 Task: Schedule a meeting for 13th july 2023 by 2PM.
Action: Mouse moved to (844, 112)
Screenshot: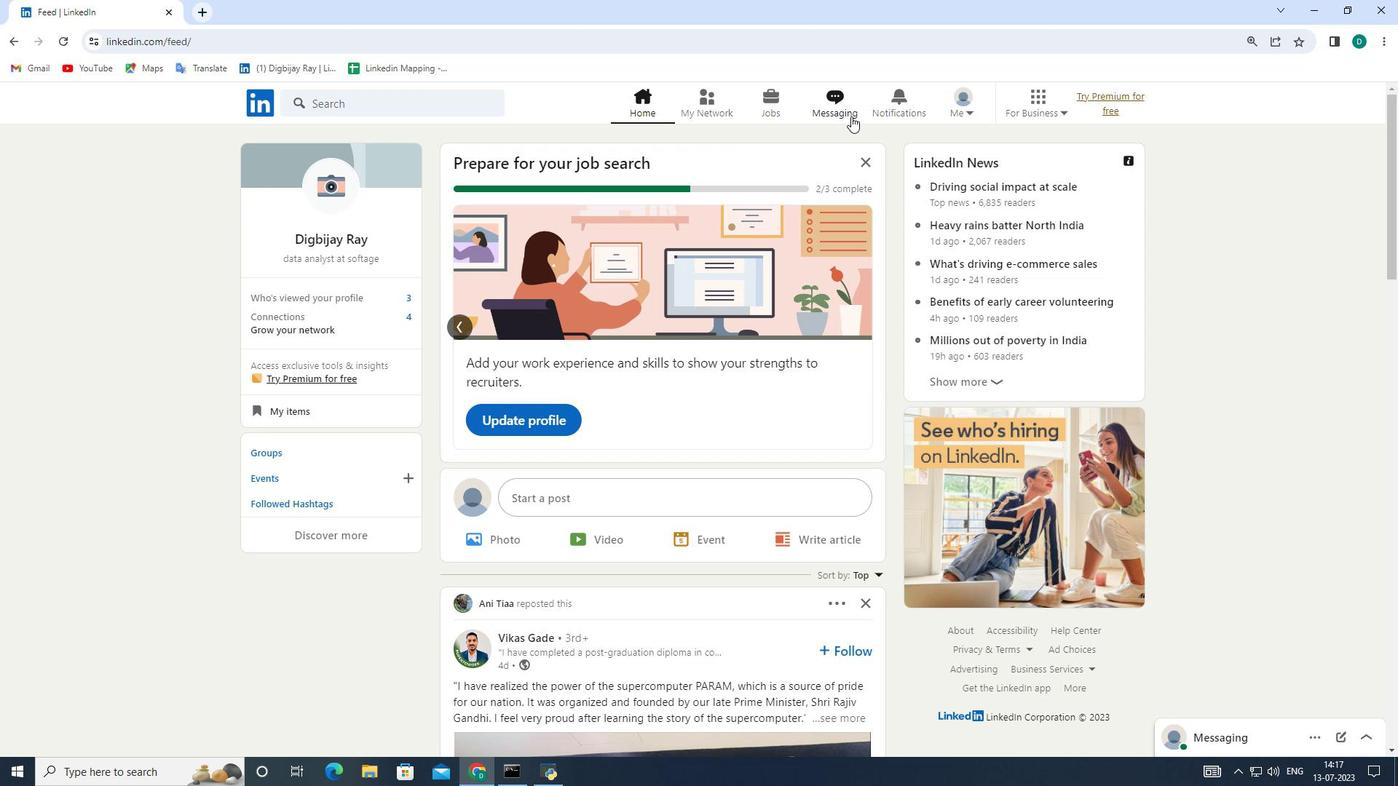 
Action: Mouse pressed left at (844, 112)
Screenshot: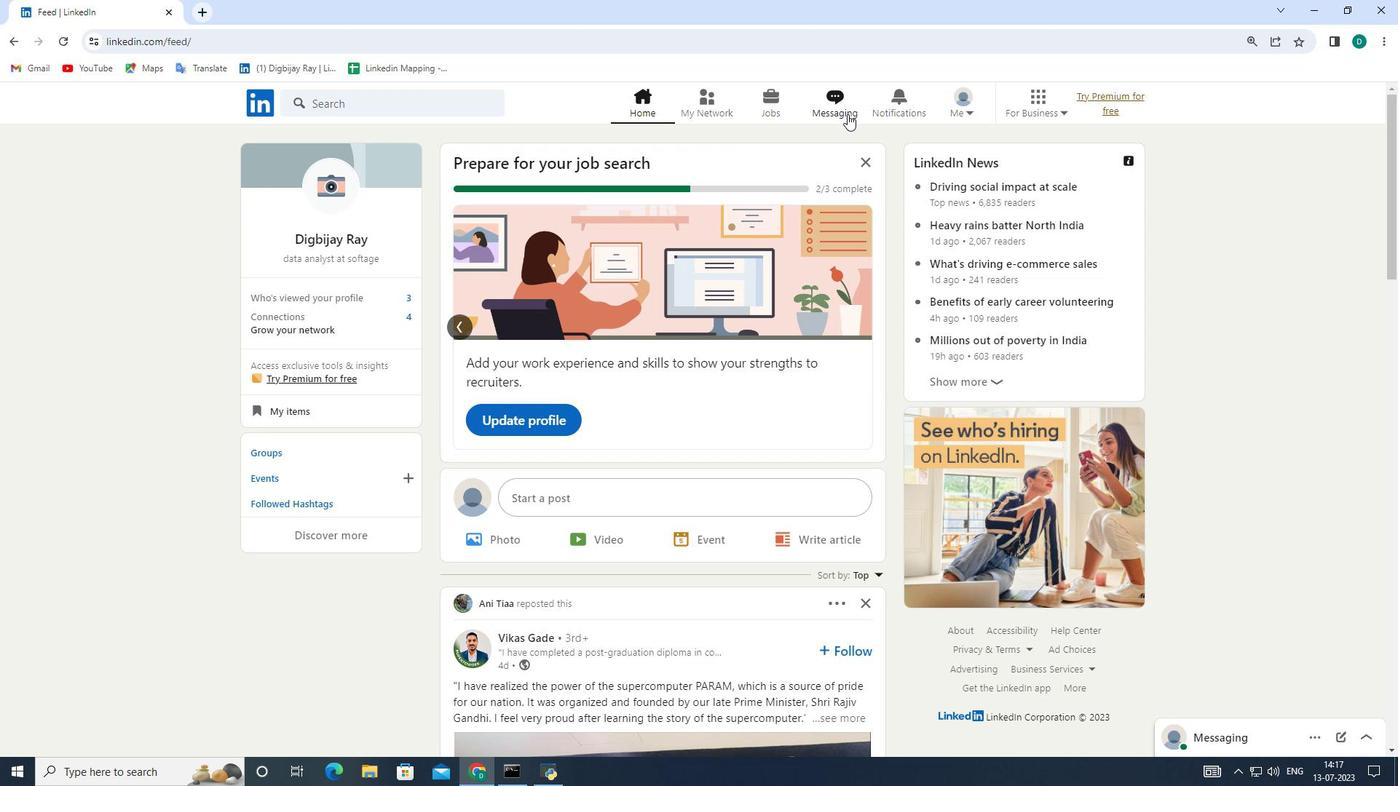
Action: Mouse moved to (807, 152)
Screenshot: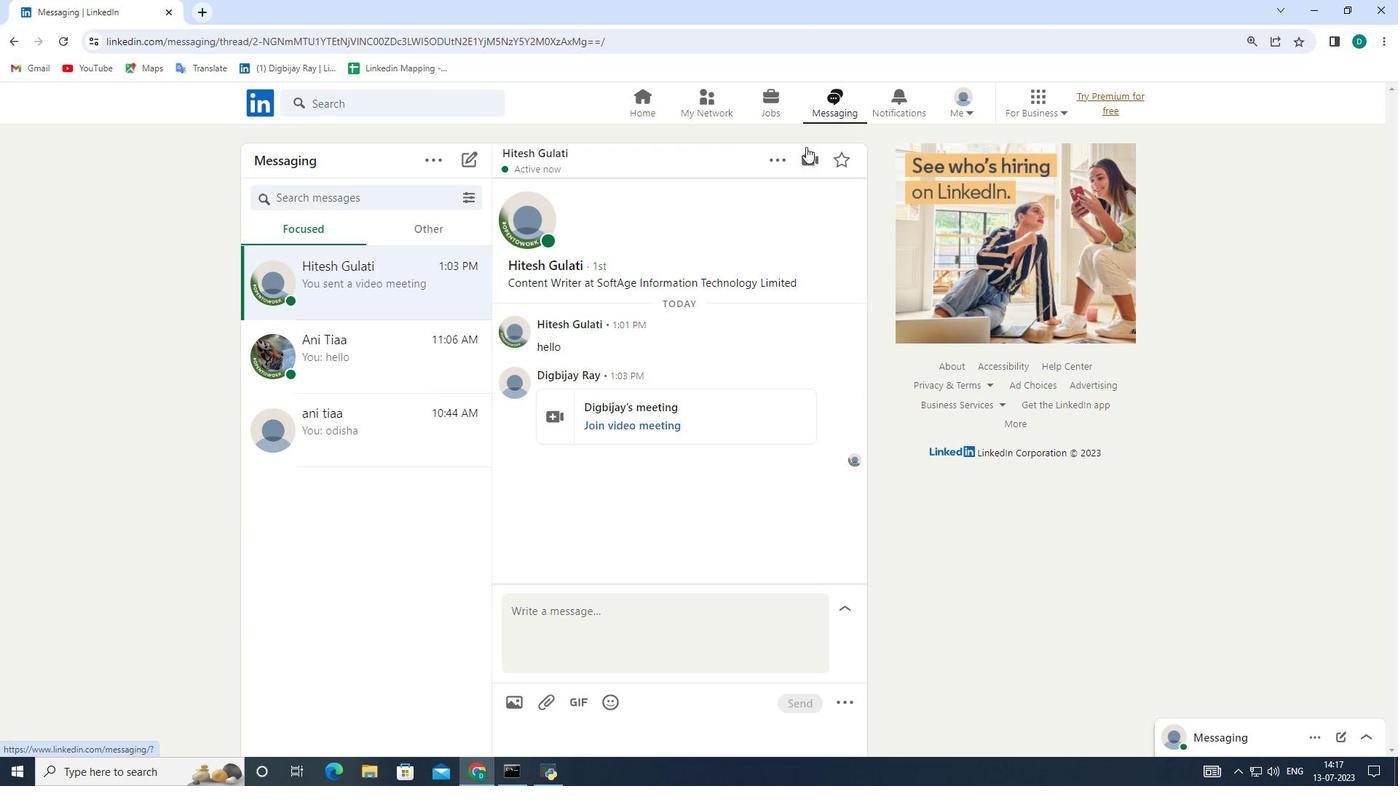 
Action: Mouse pressed left at (807, 152)
Screenshot: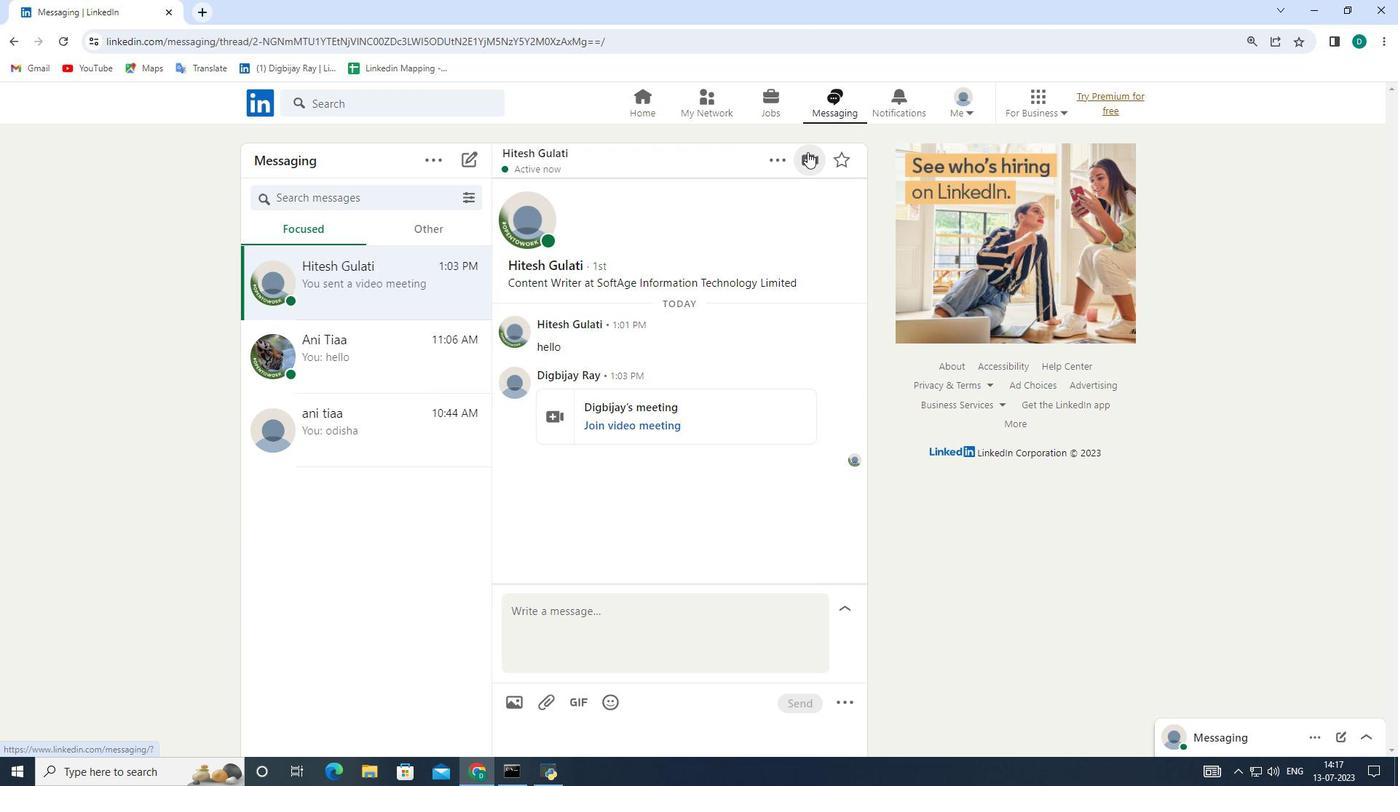 
Action: Mouse moved to (723, 225)
Screenshot: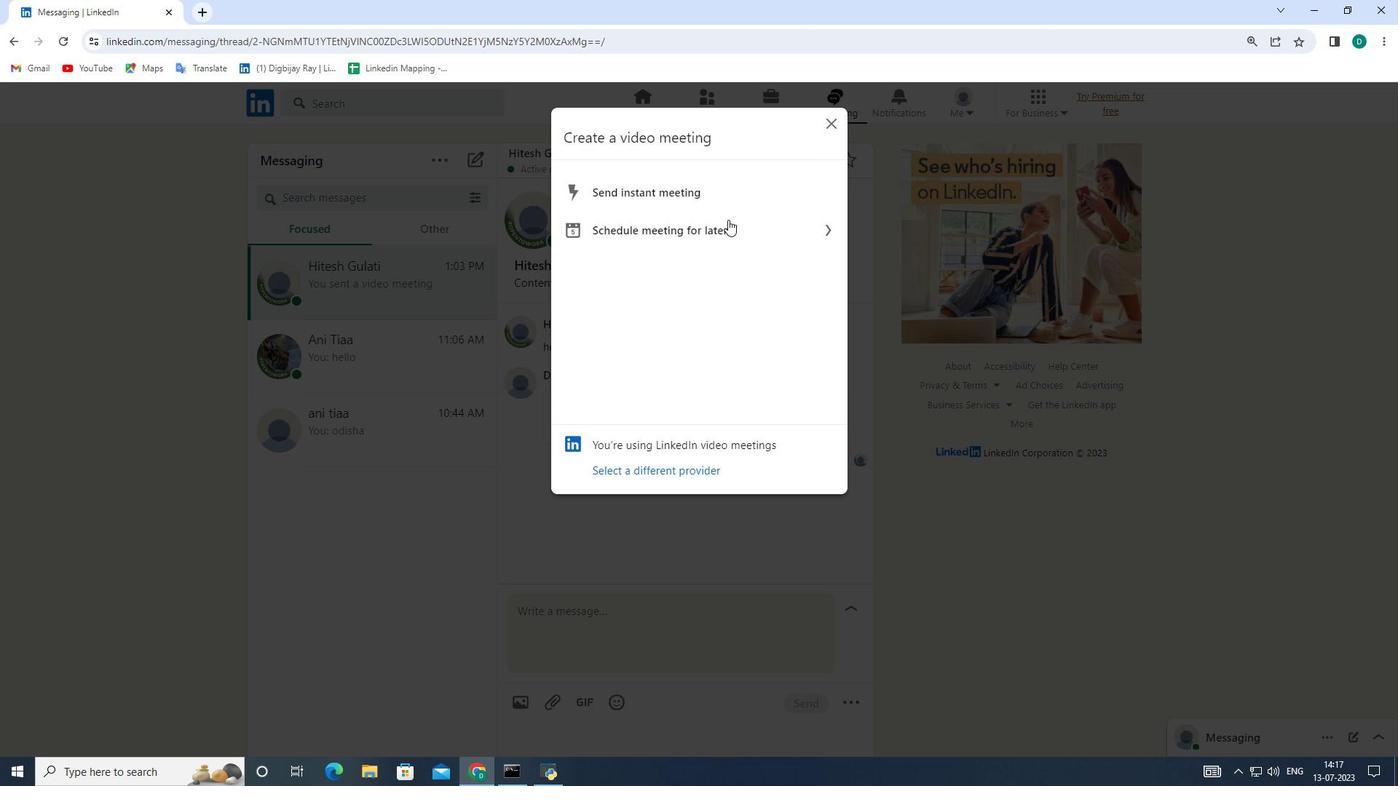 
Action: Mouse pressed left at (723, 225)
Screenshot: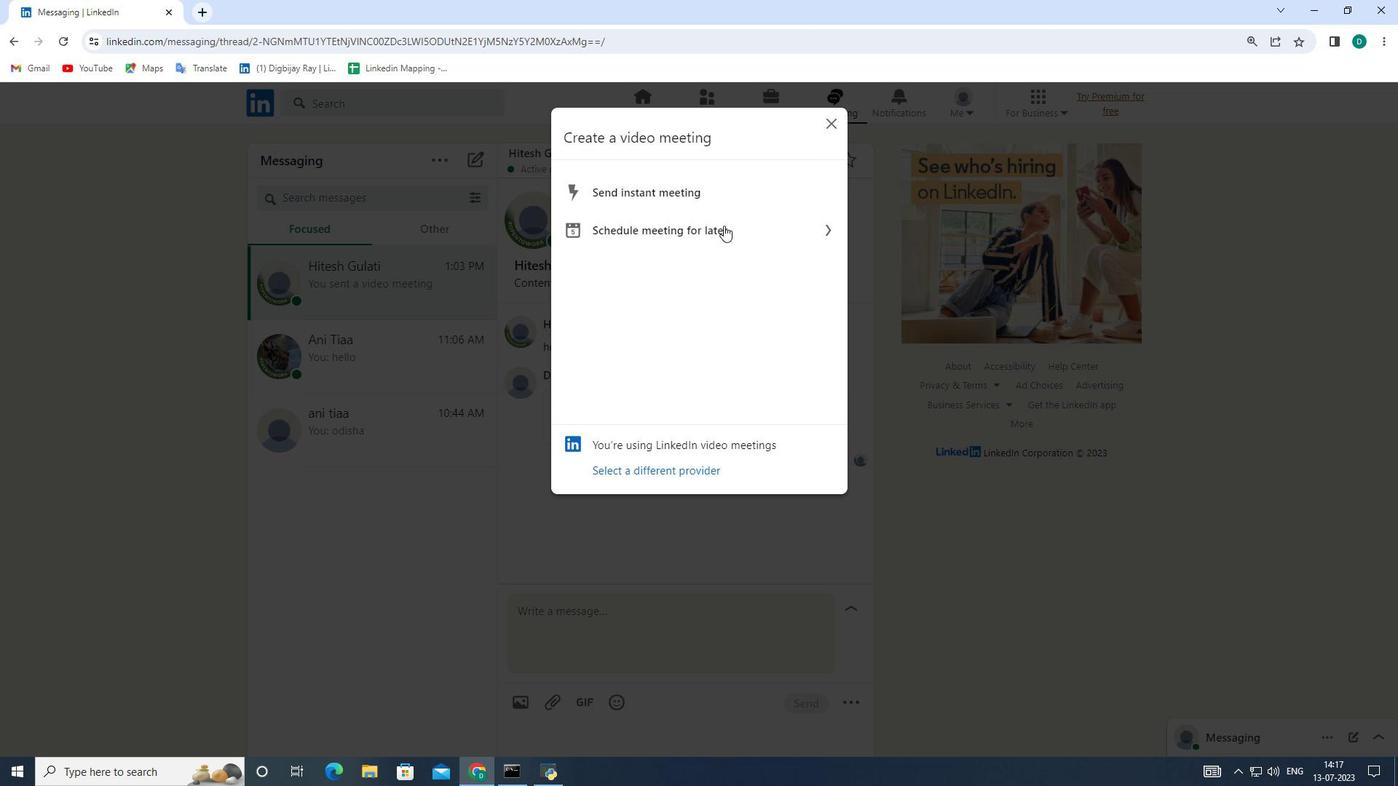 
Action: Mouse moved to (636, 203)
Screenshot: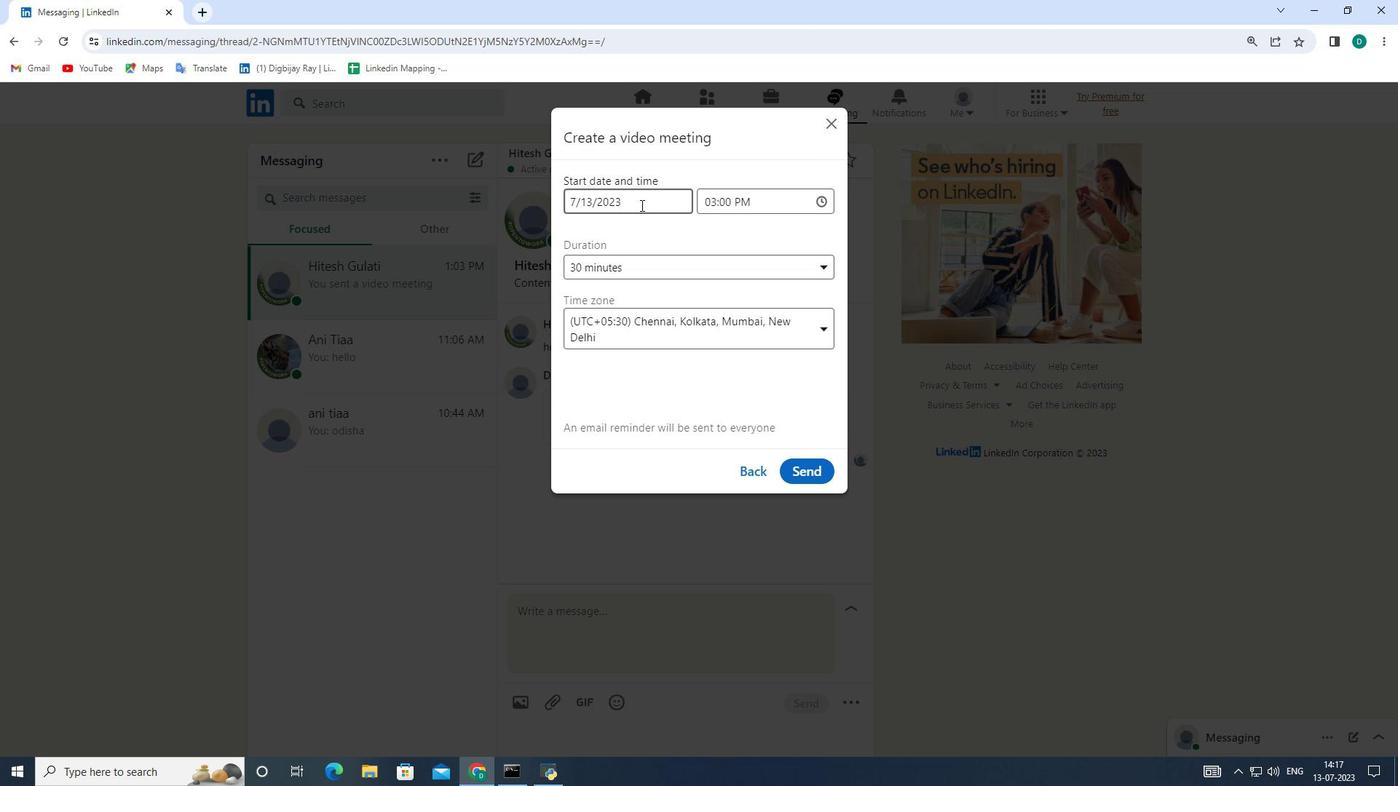 
Action: Mouse pressed left at (636, 203)
Screenshot: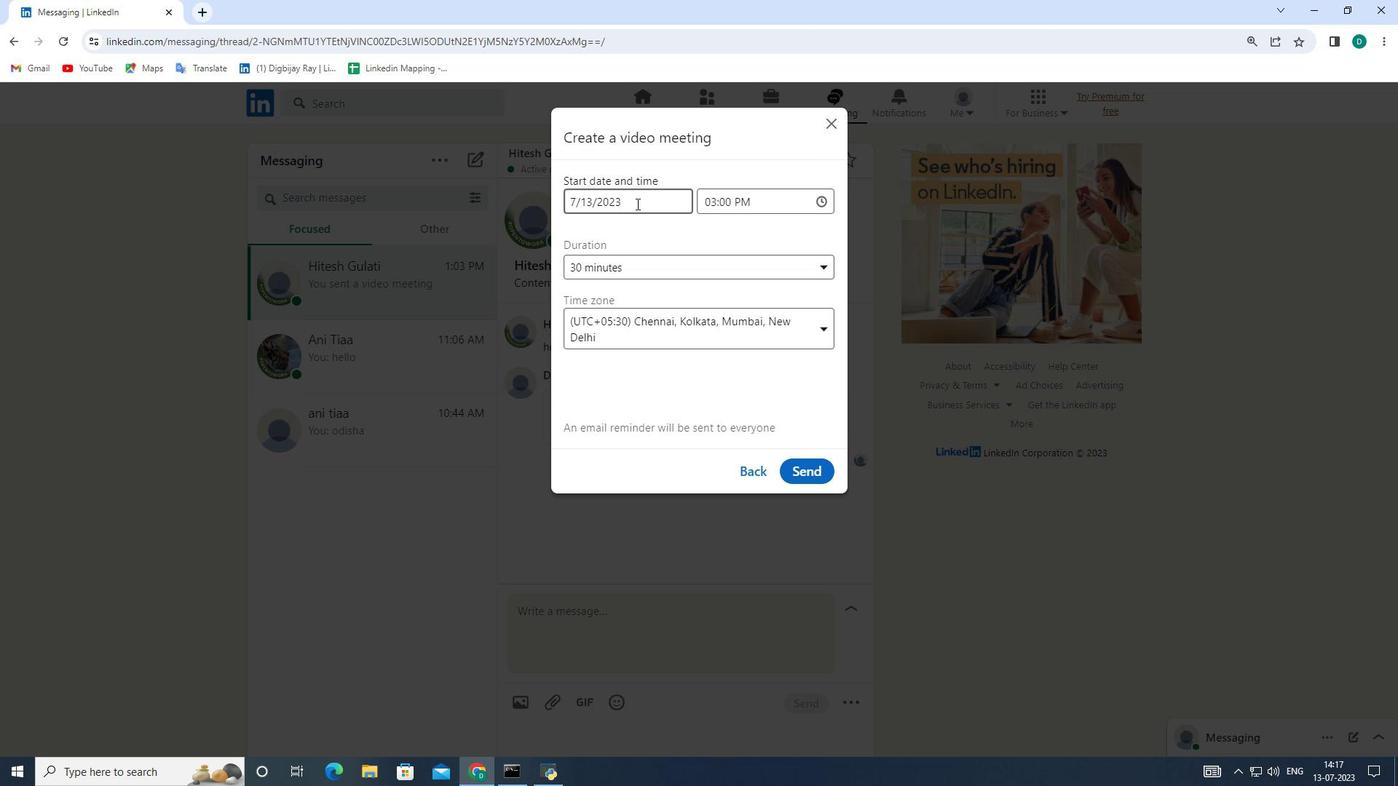 
Action: Mouse moved to (734, 385)
Screenshot: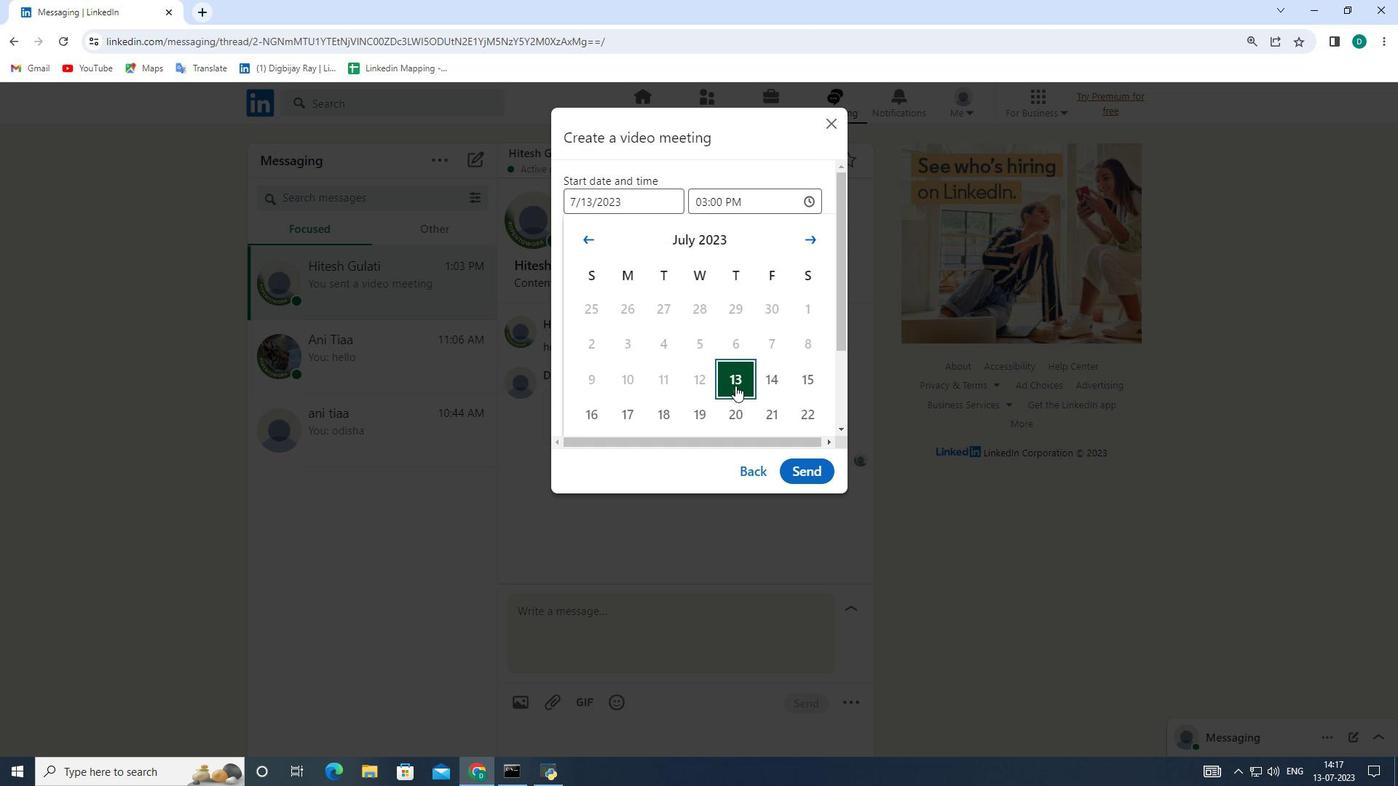 
Action: Mouse pressed left at (734, 385)
Screenshot: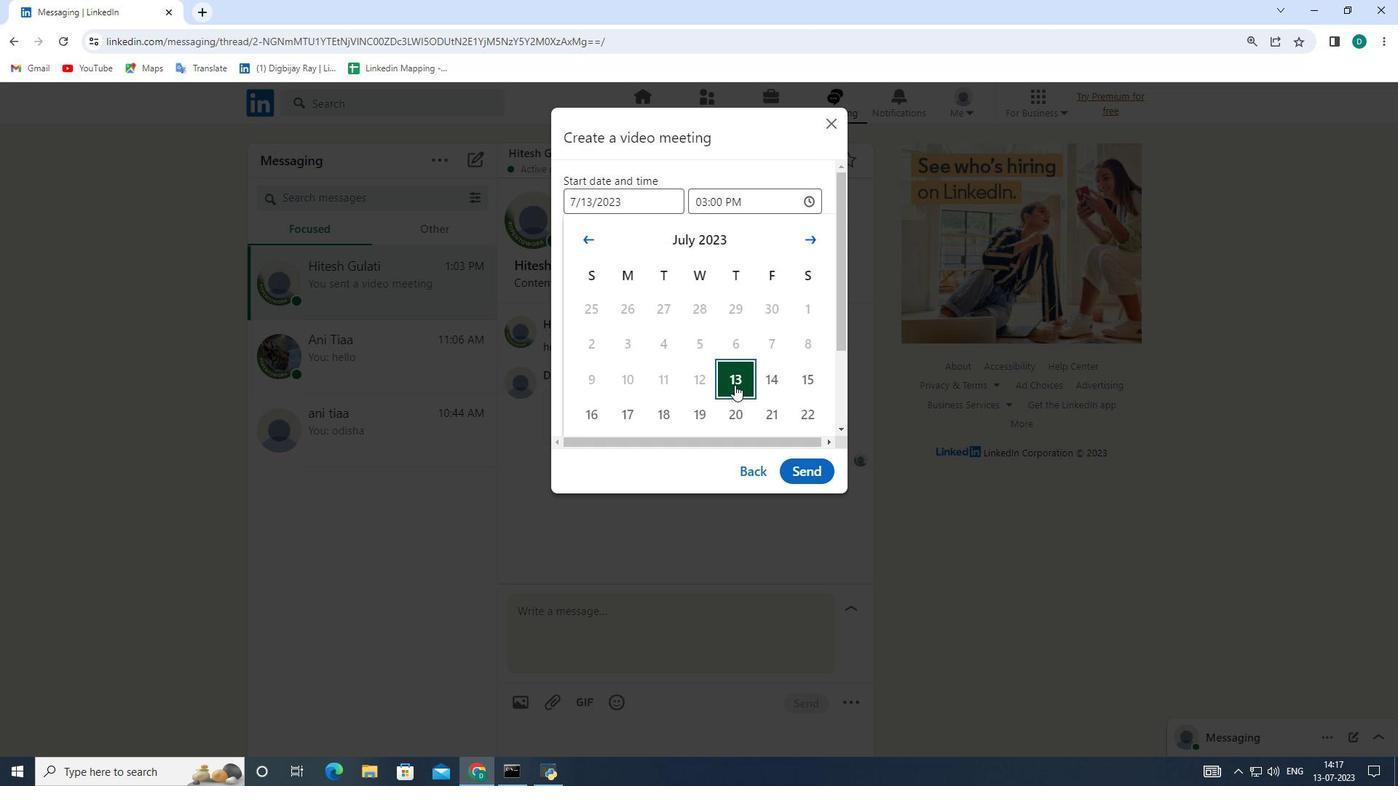 
Action: Mouse moved to (818, 204)
Screenshot: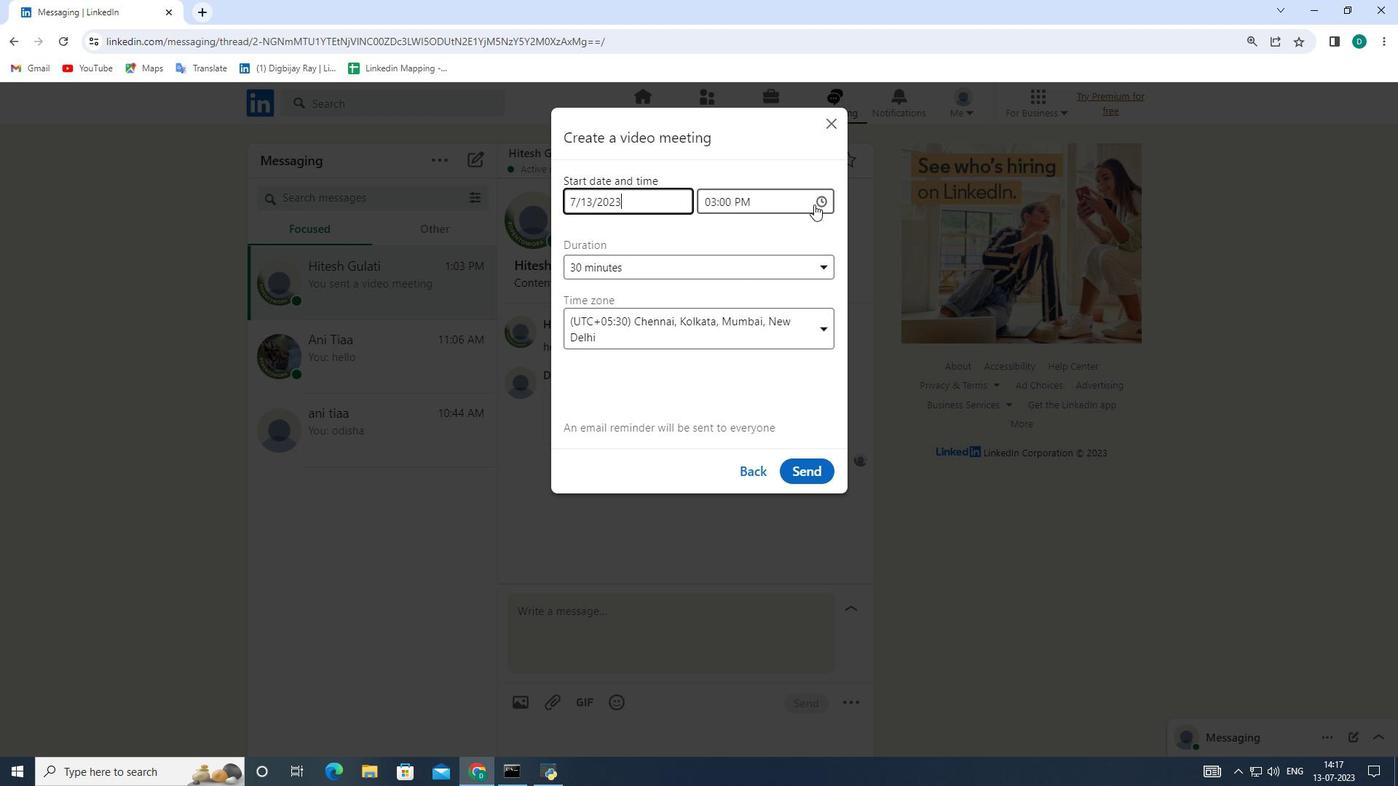 
Action: Mouse pressed left at (818, 204)
Screenshot: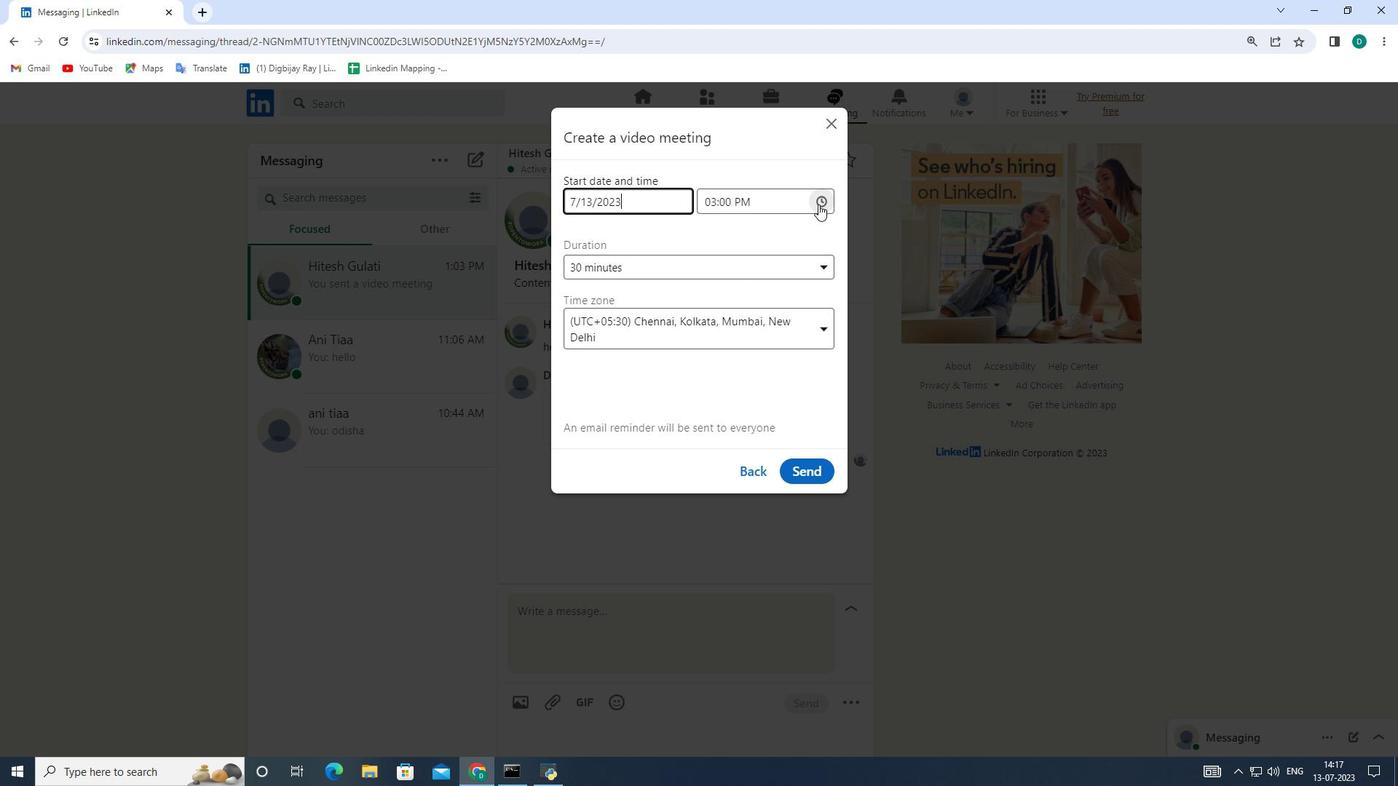 
Action: Mouse moved to (743, 365)
Screenshot: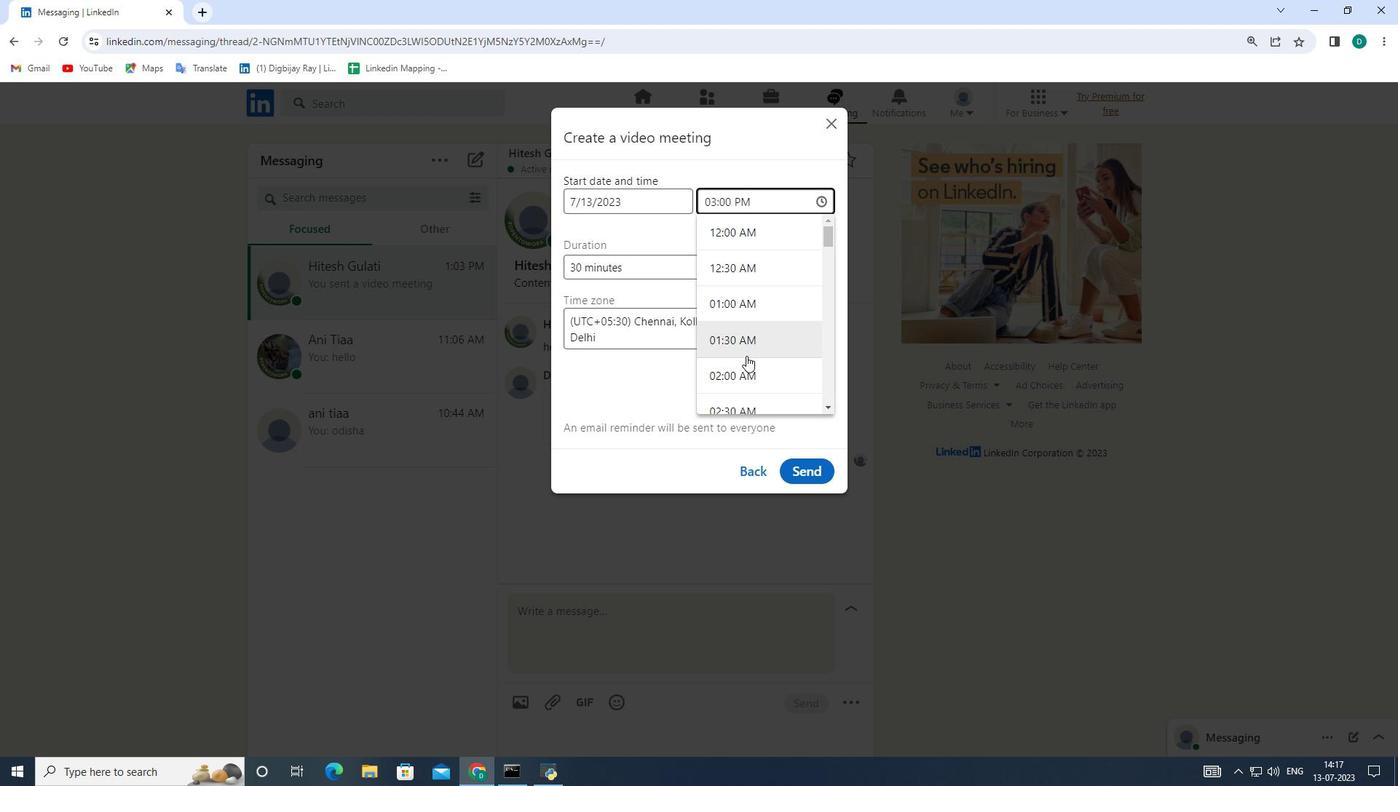 
Action: Mouse scrolled (743, 364) with delta (0, 0)
Screenshot: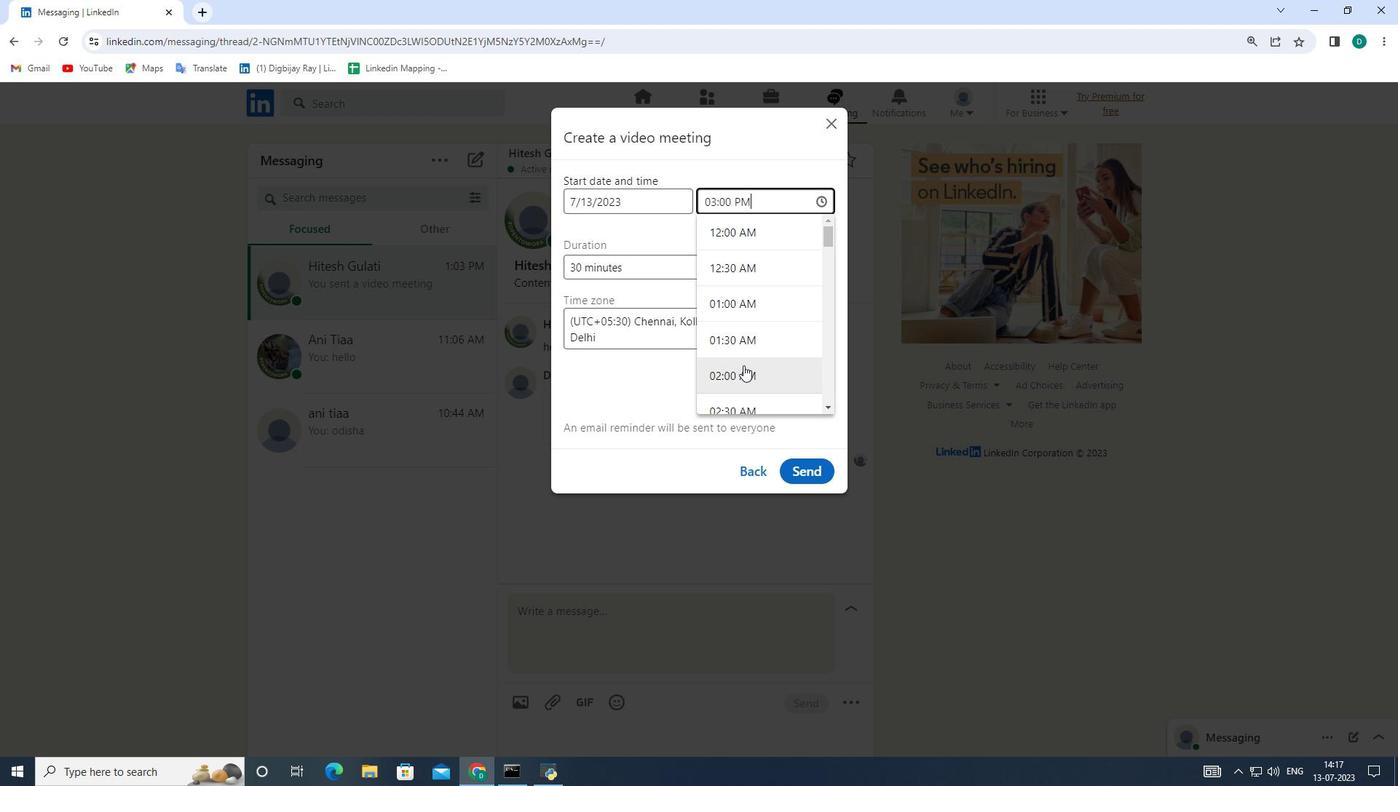 
Action: Mouse scrolled (743, 364) with delta (0, 0)
Screenshot: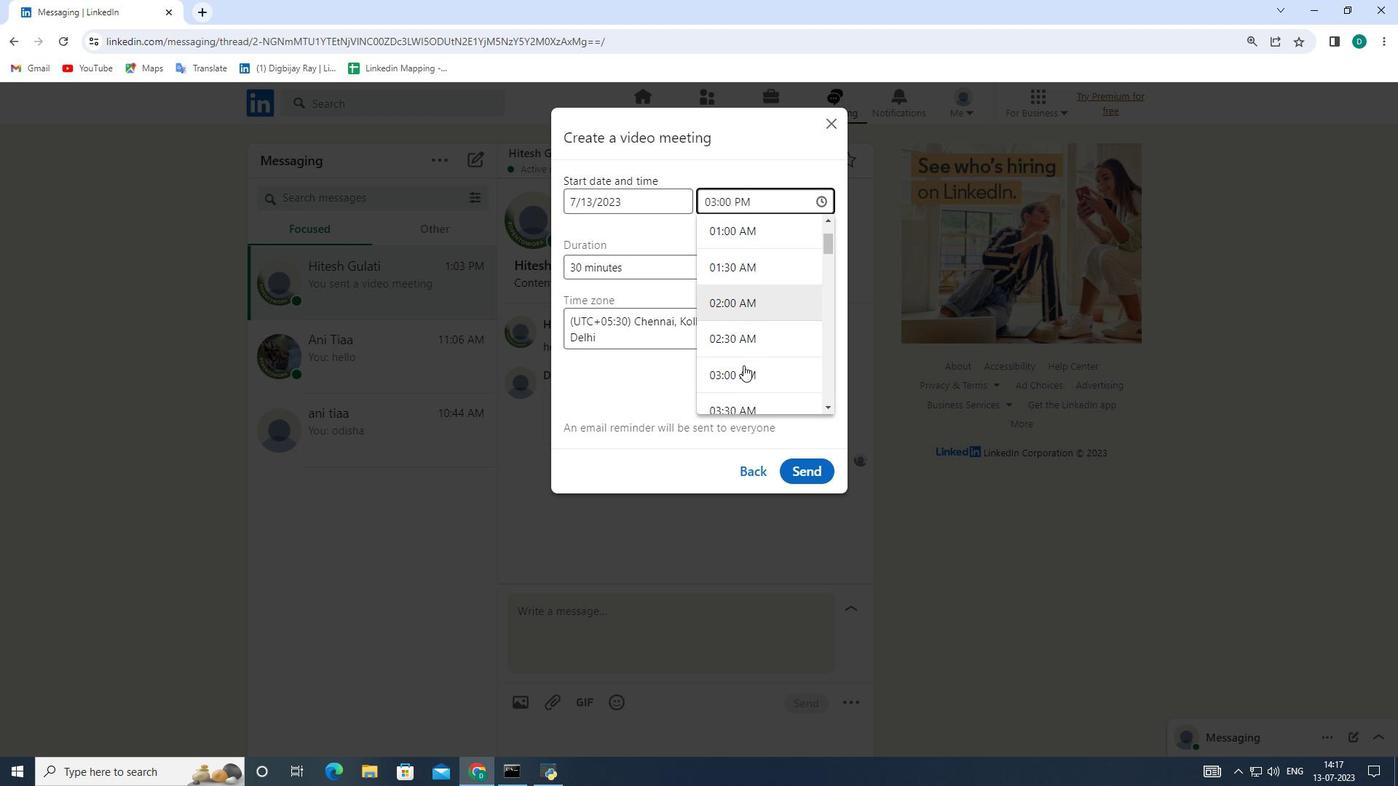 
Action: Mouse scrolled (743, 364) with delta (0, 0)
Screenshot: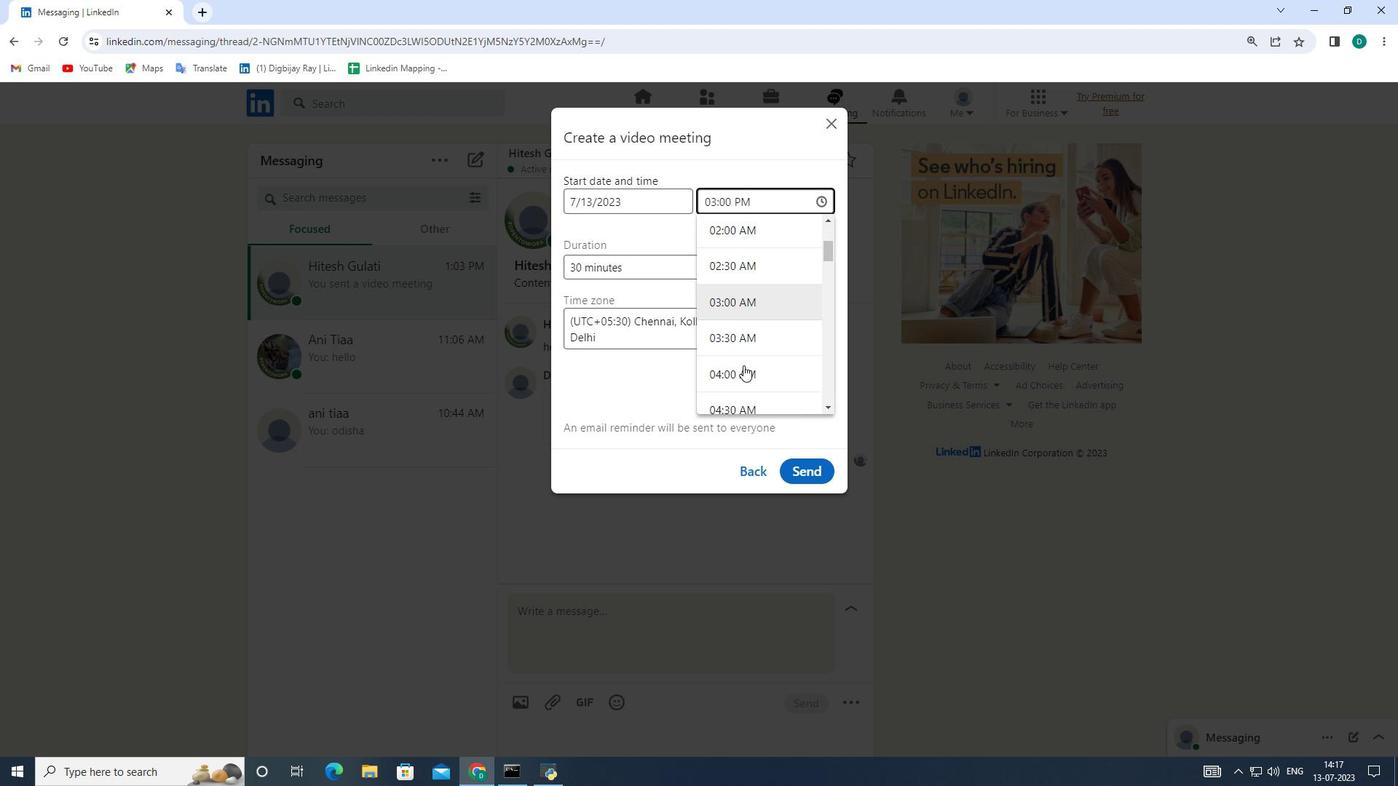 
Action: Mouse scrolled (743, 364) with delta (0, 0)
Screenshot: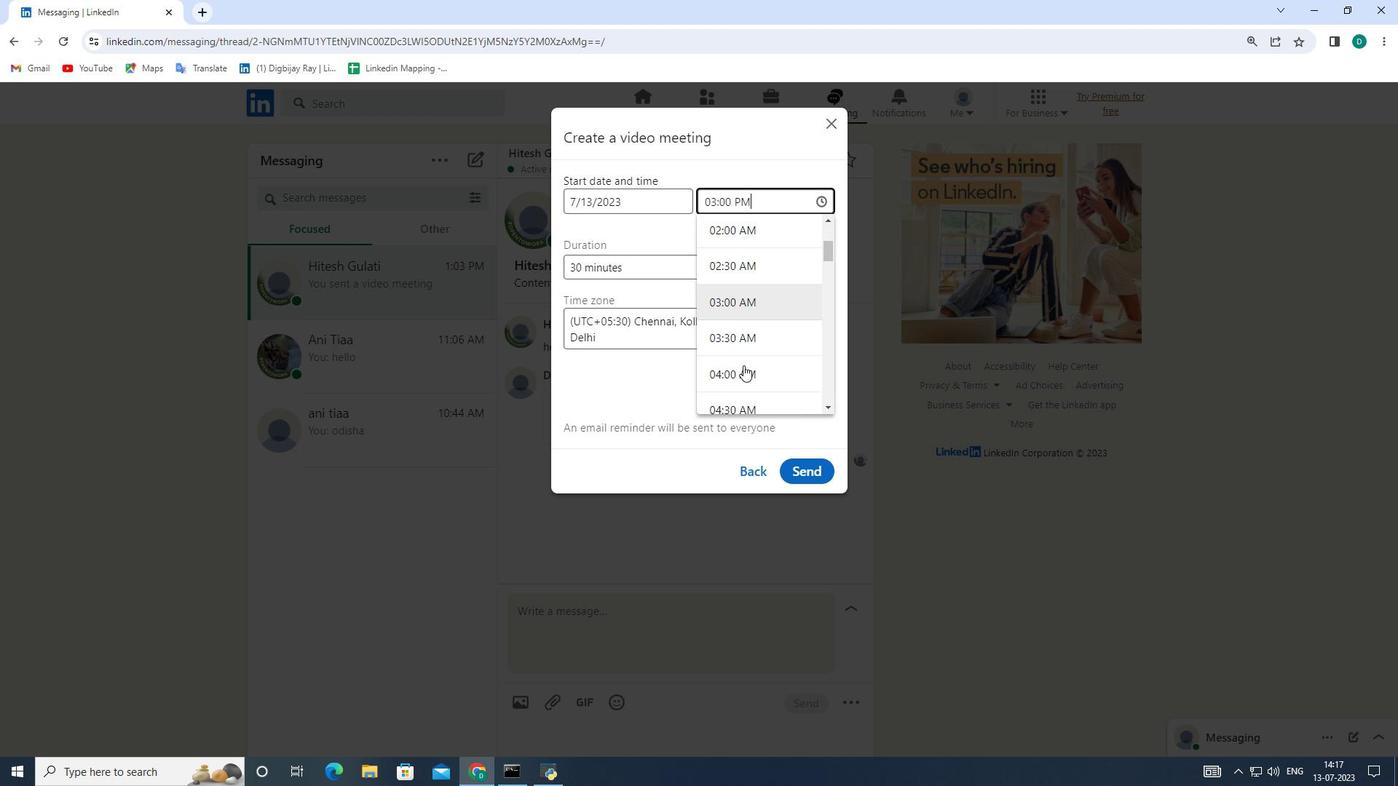 
Action: Mouse scrolled (743, 364) with delta (0, 0)
Screenshot: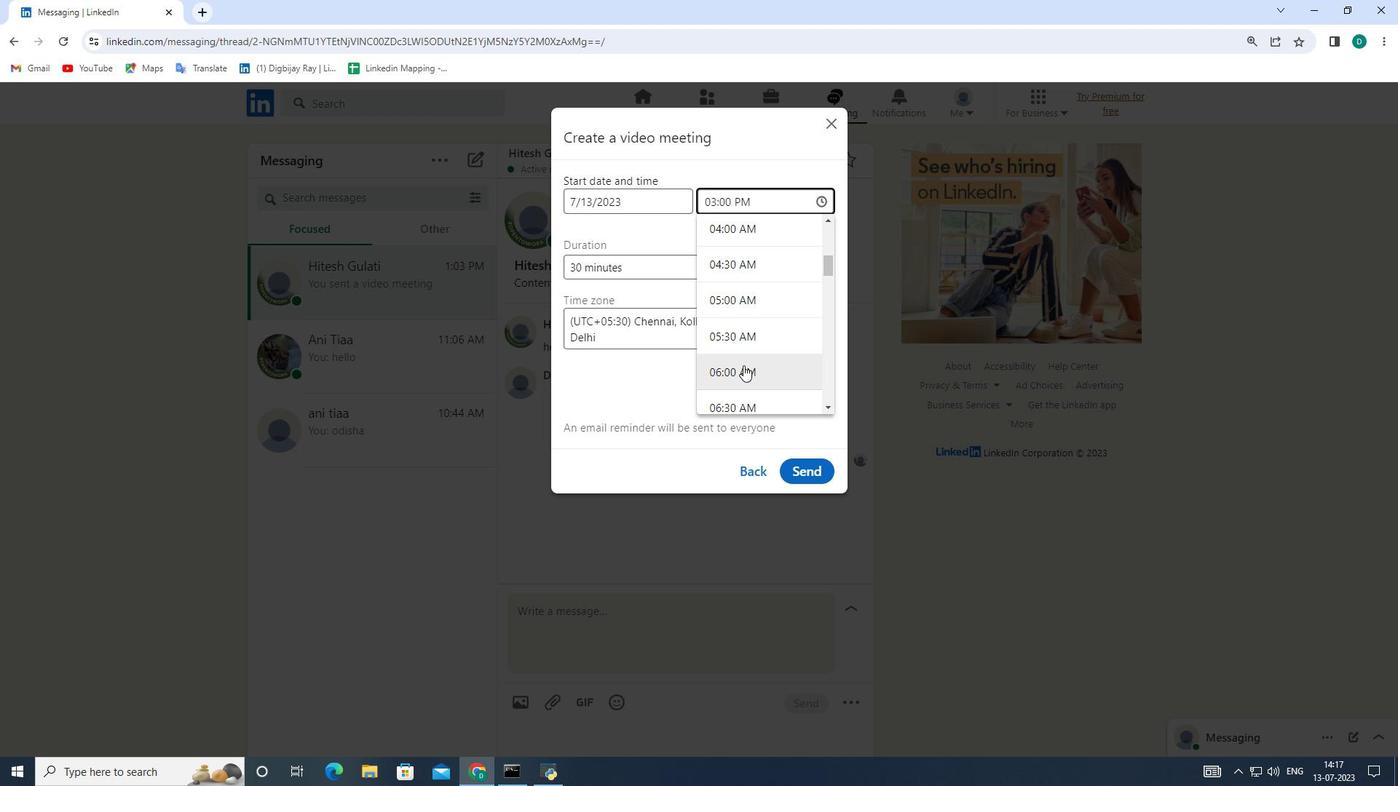 
Action: Mouse scrolled (743, 364) with delta (0, 0)
Screenshot: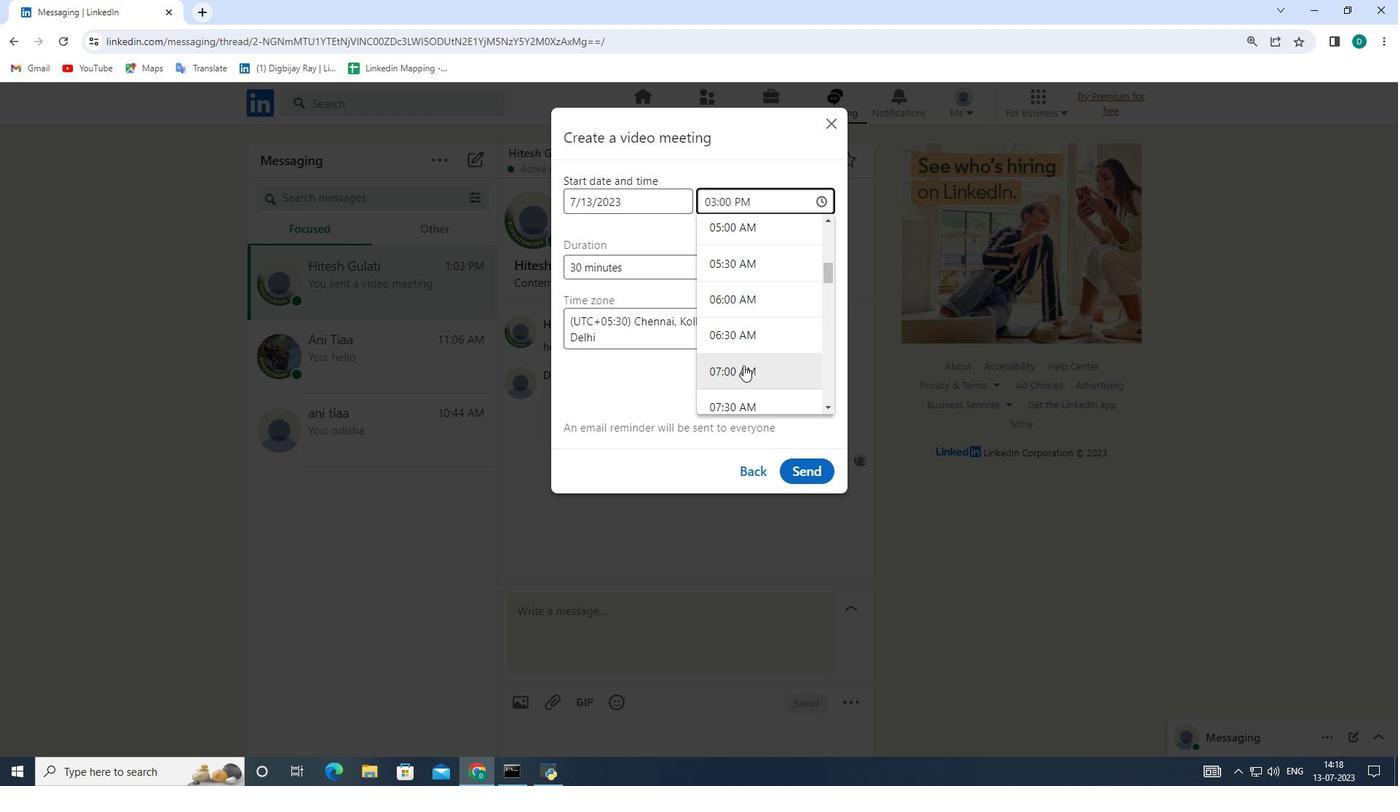 
Action: Mouse scrolled (743, 364) with delta (0, 0)
Screenshot: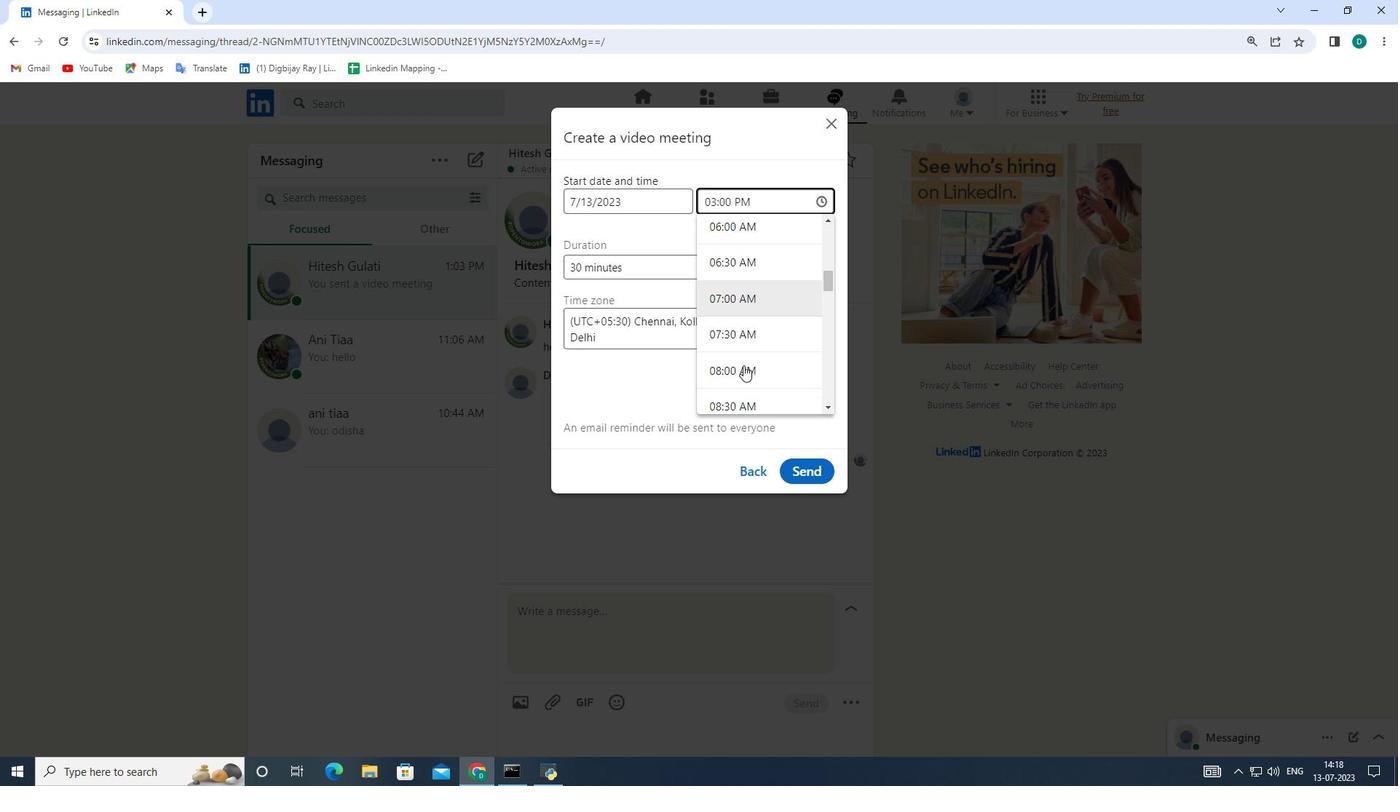 
Action: Mouse scrolled (743, 364) with delta (0, 0)
Screenshot: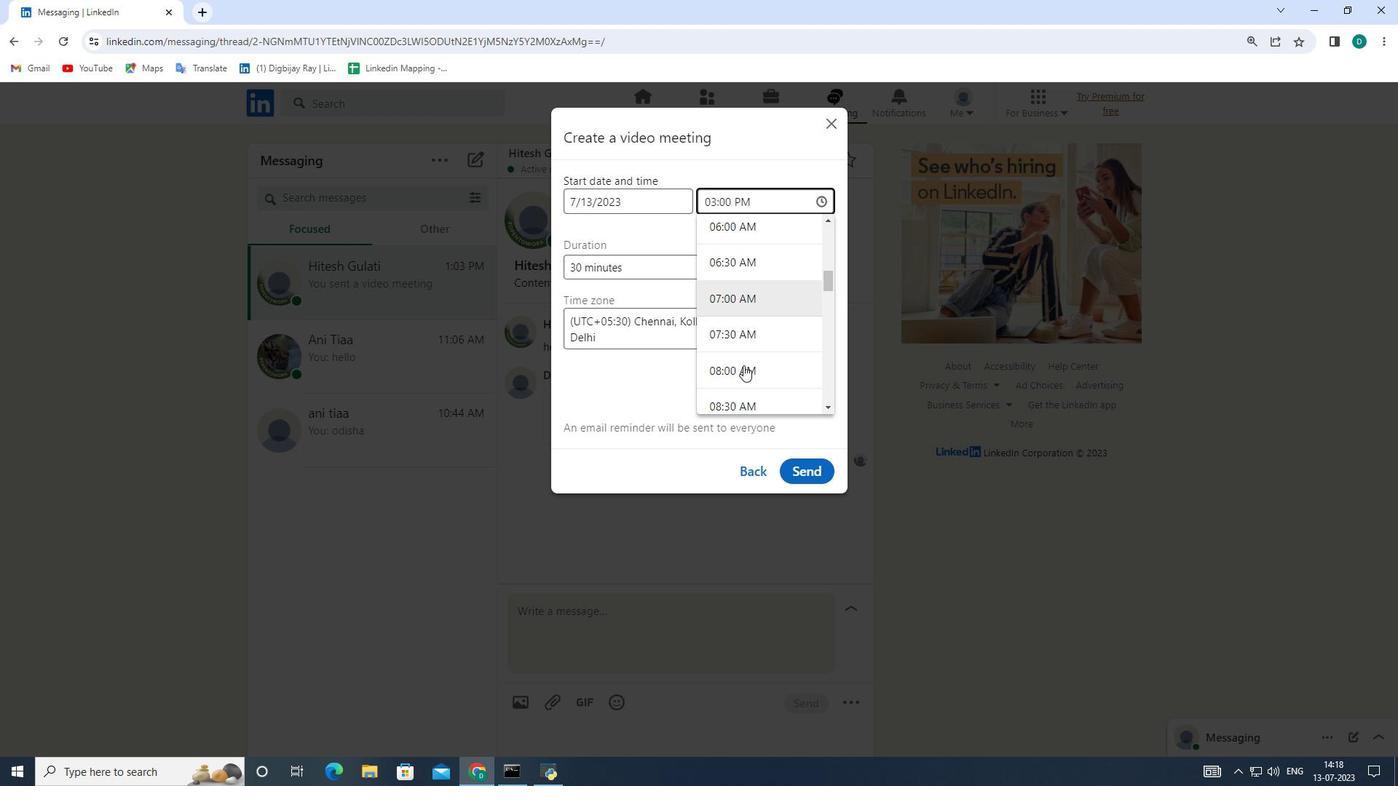 
Action: Mouse scrolled (743, 364) with delta (0, 0)
Screenshot: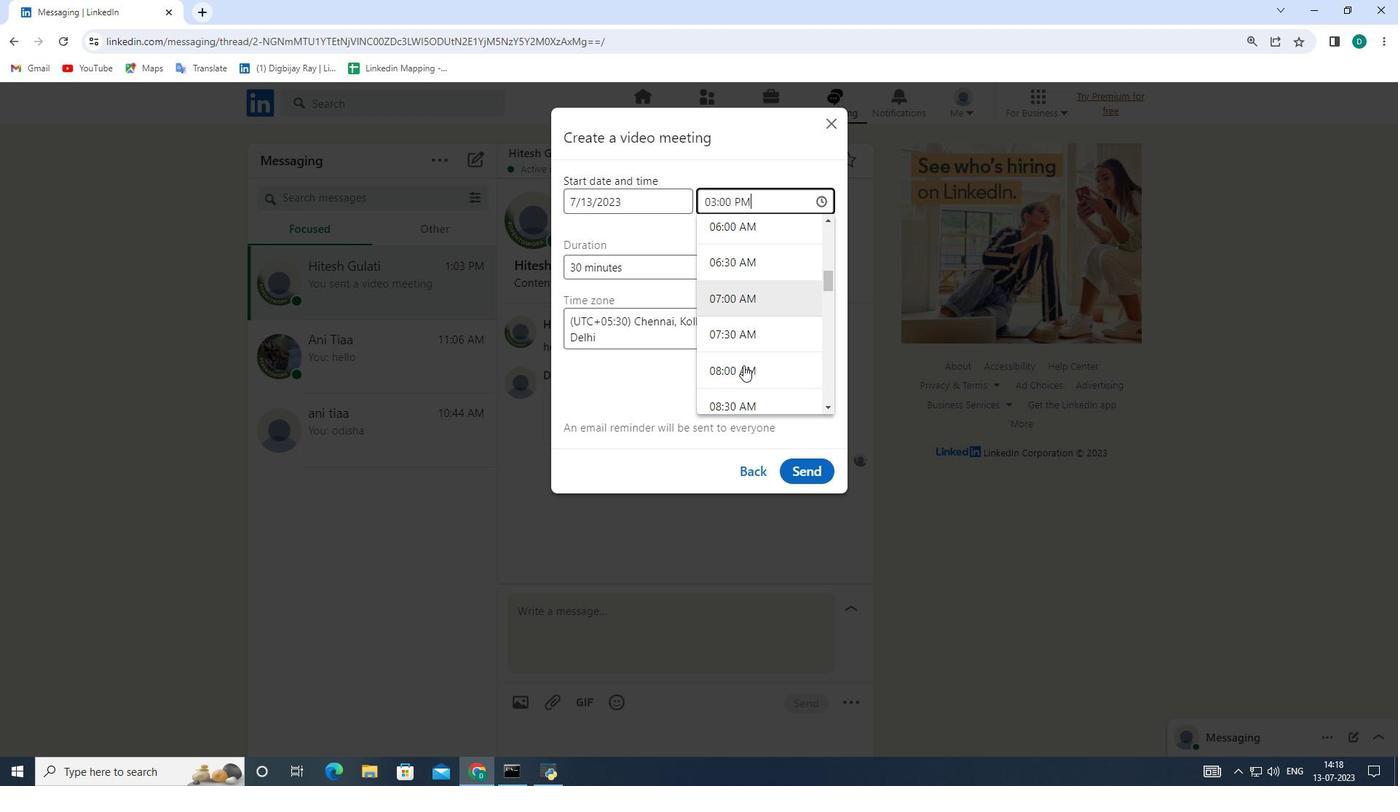 
Action: Mouse scrolled (743, 364) with delta (0, 0)
Screenshot: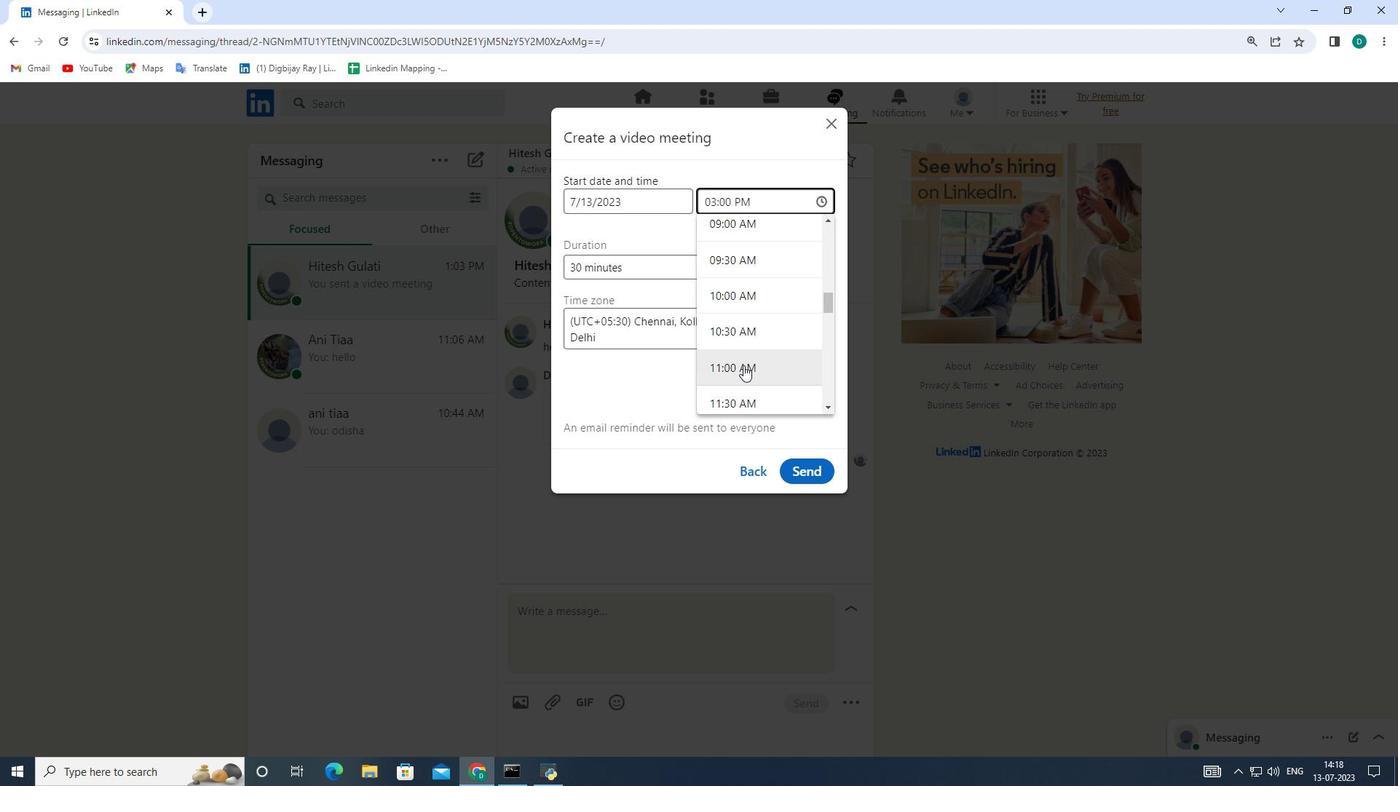 
Action: Mouse scrolled (743, 364) with delta (0, 0)
Screenshot: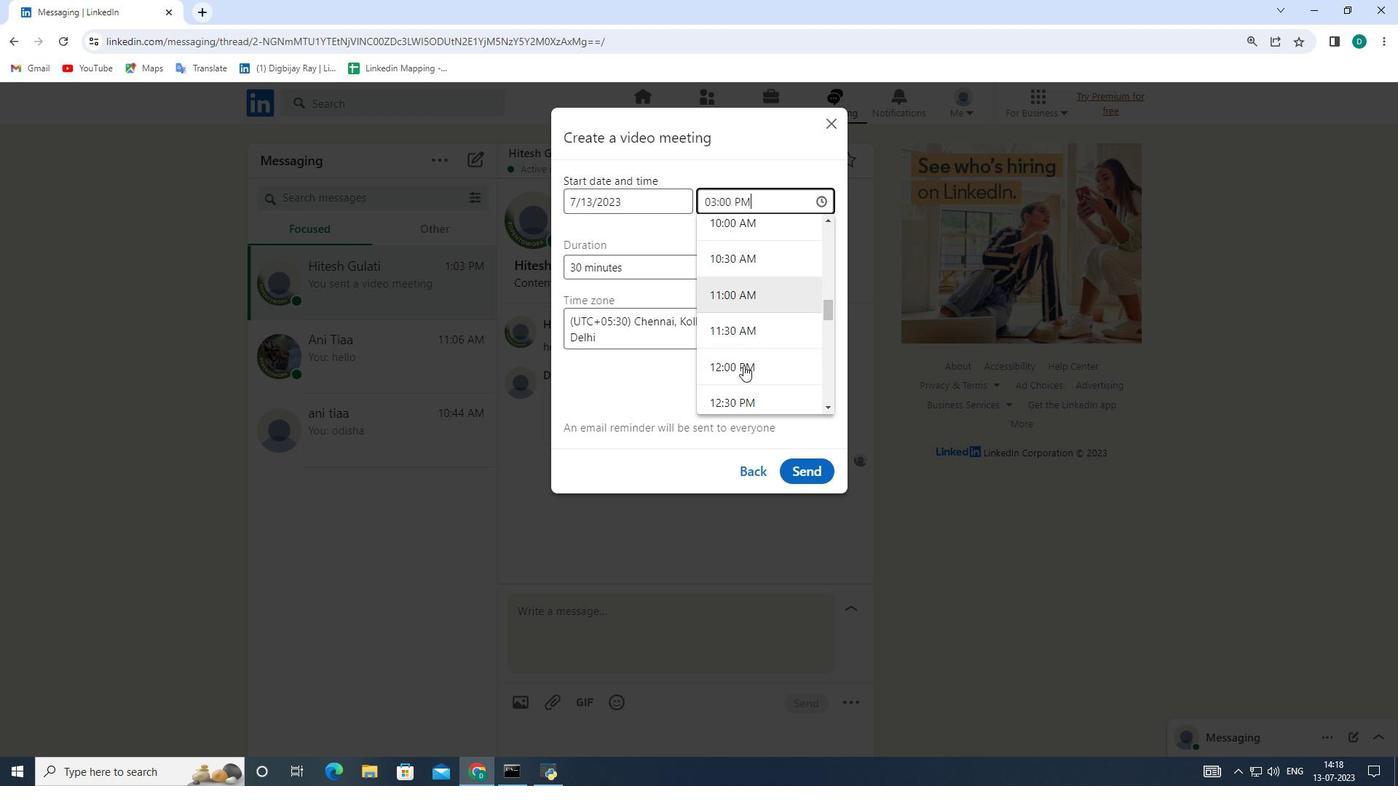 
Action: Mouse scrolled (743, 364) with delta (0, 0)
Screenshot: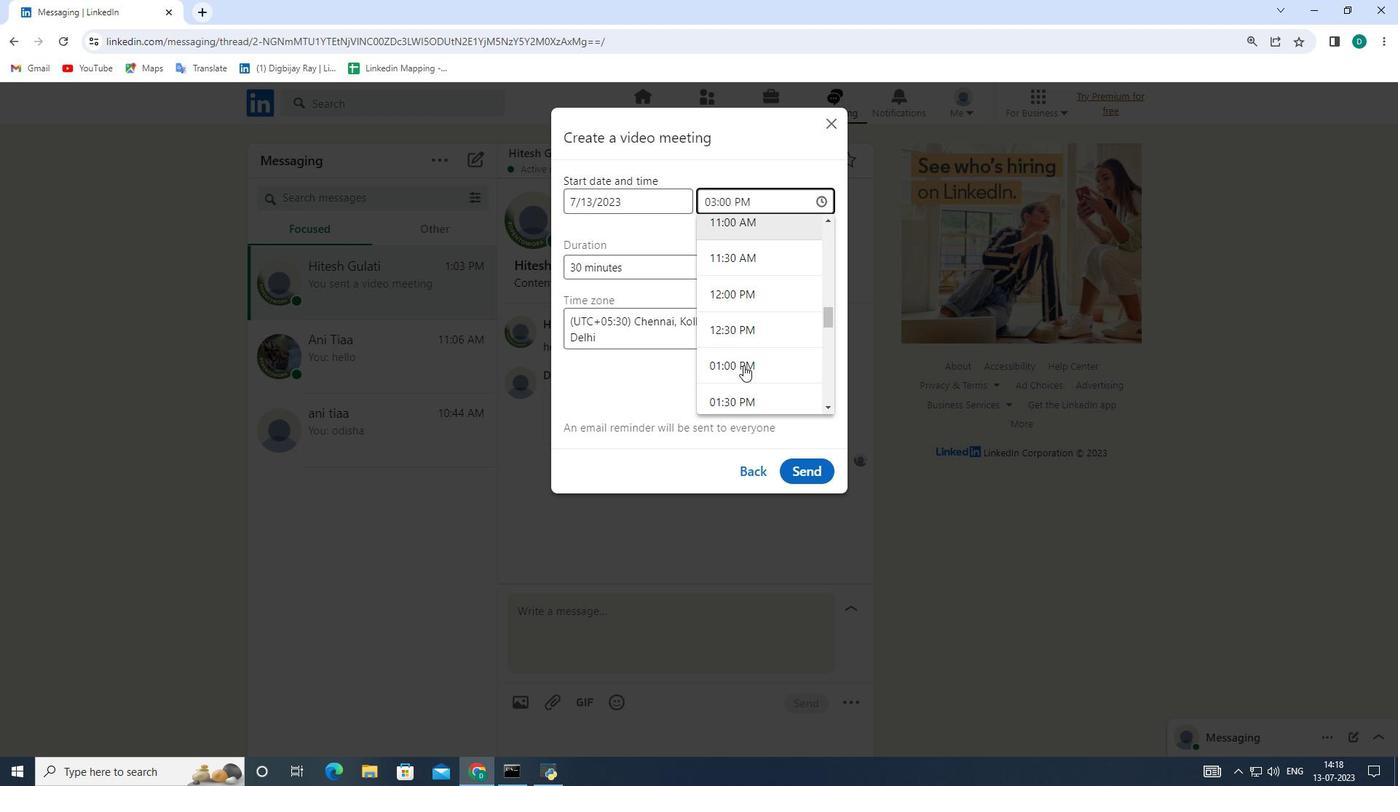 
Action: Mouse scrolled (743, 364) with delta (0, 0)
Screenshot: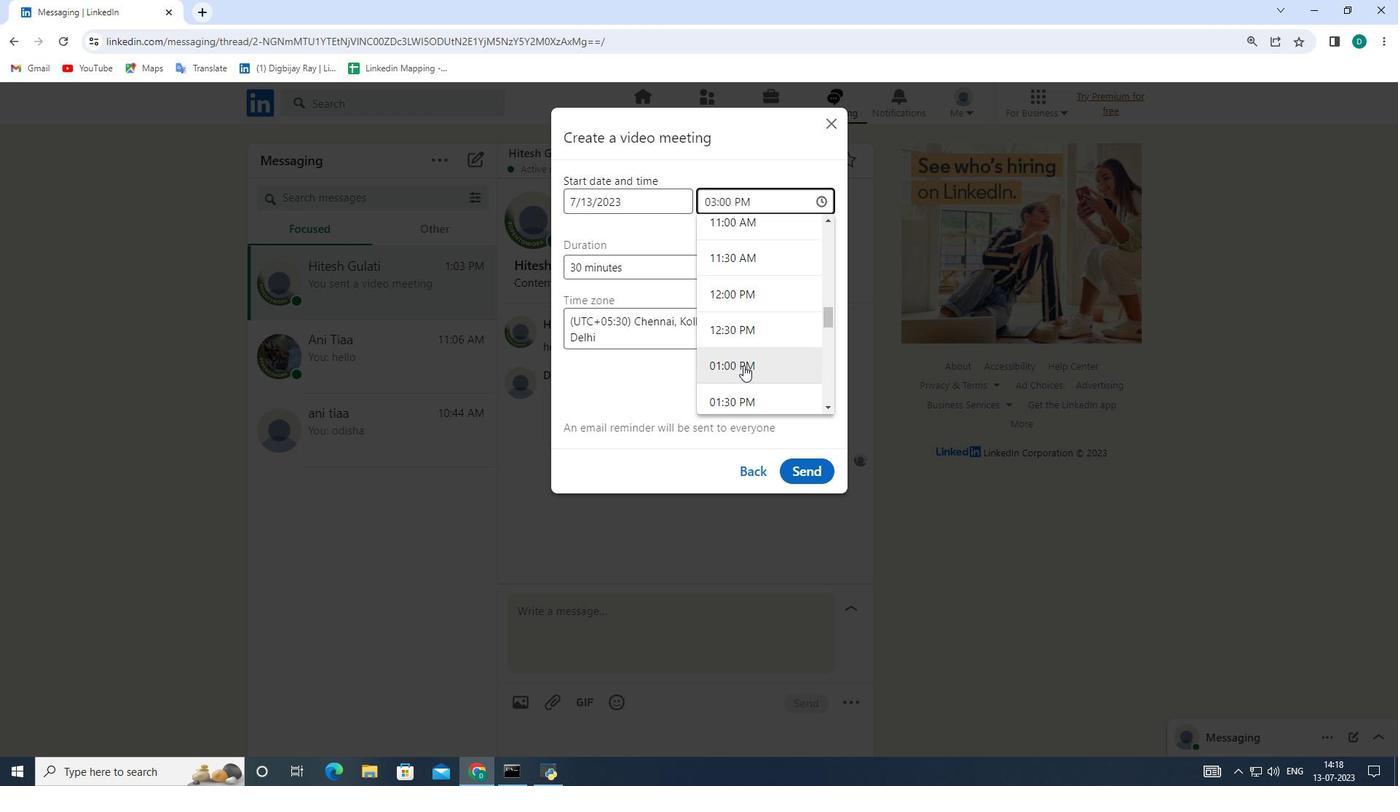 
Action: Mouse scrolled (743, 364) with delta (0, 0)
Screenshot: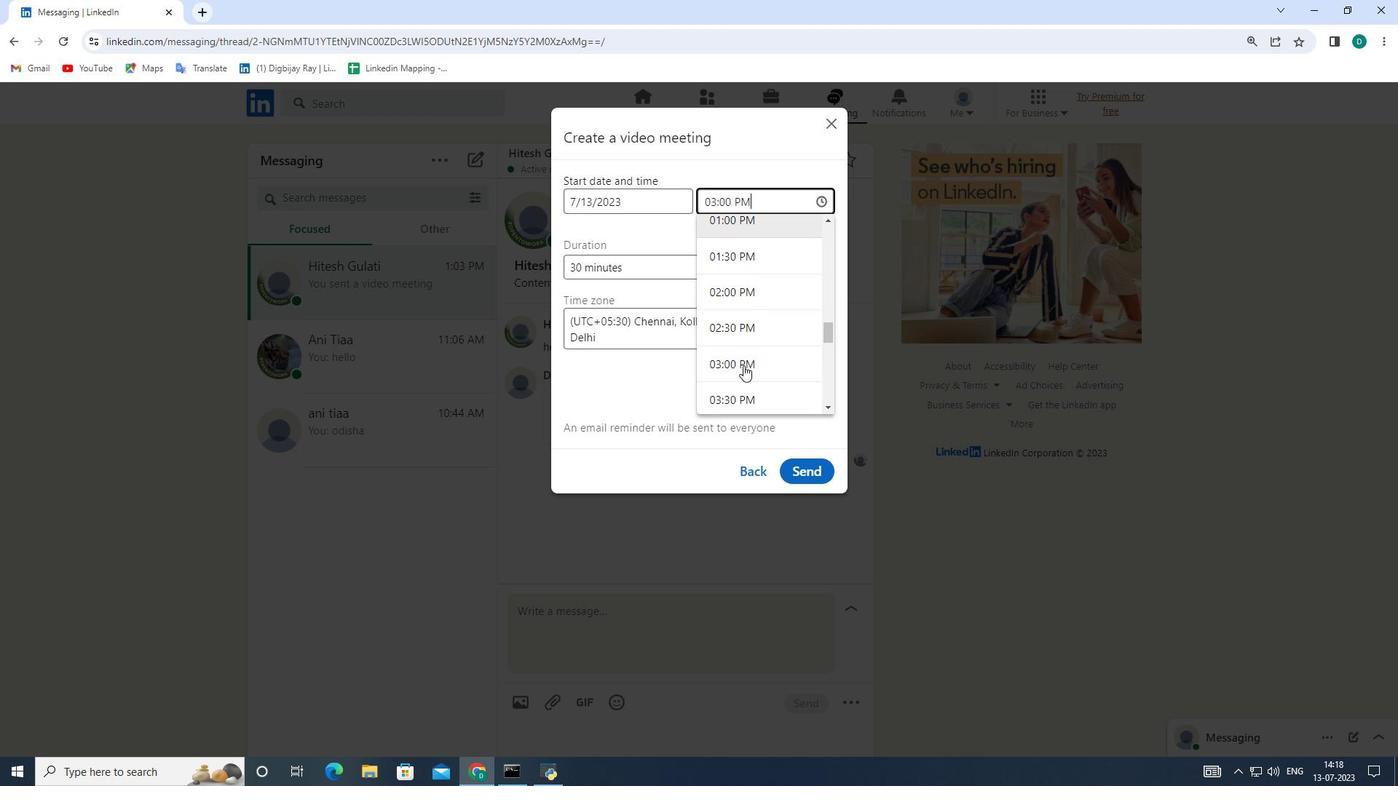 
Action: Mouse moved to (744, 220)
Screenshot: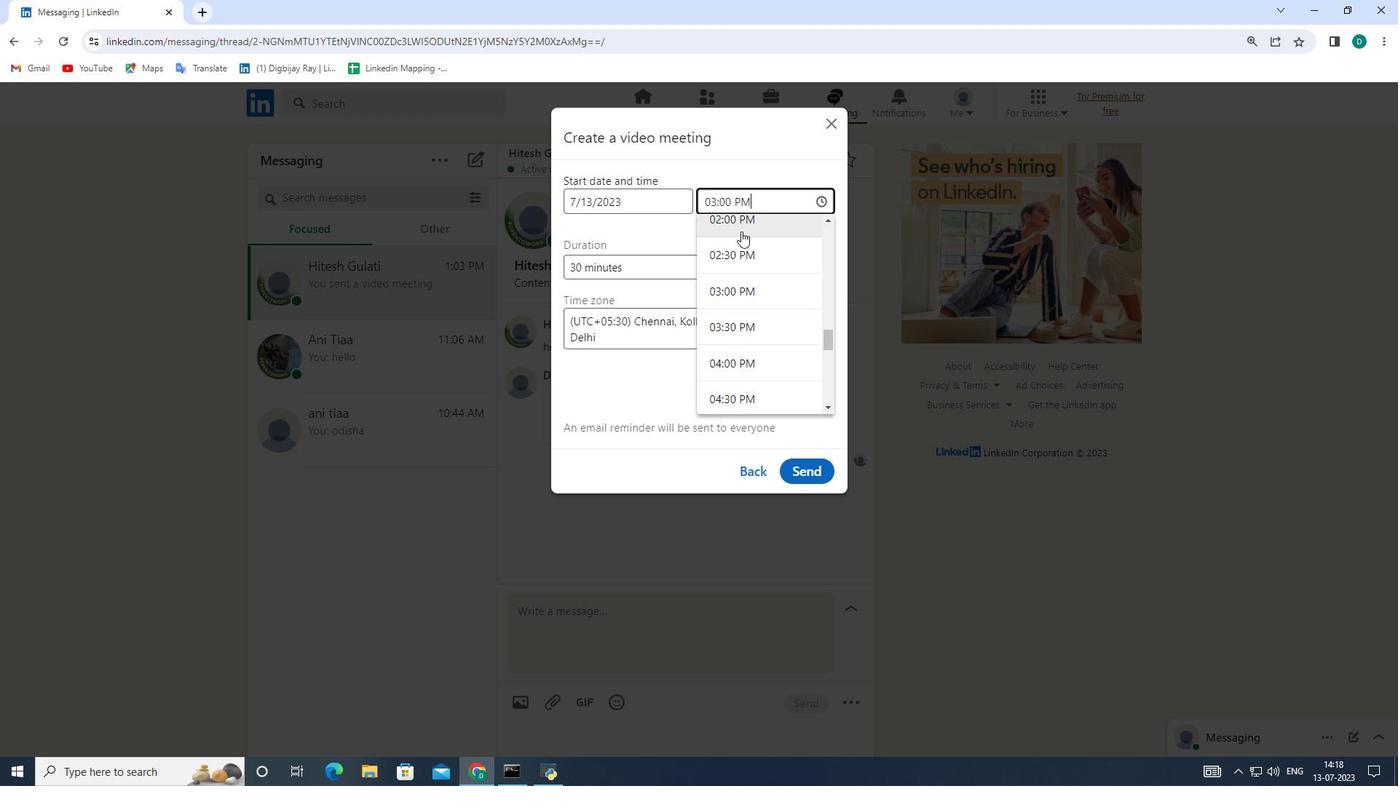 
Action: Mouse pressed left at (744, 220)
Screenshot: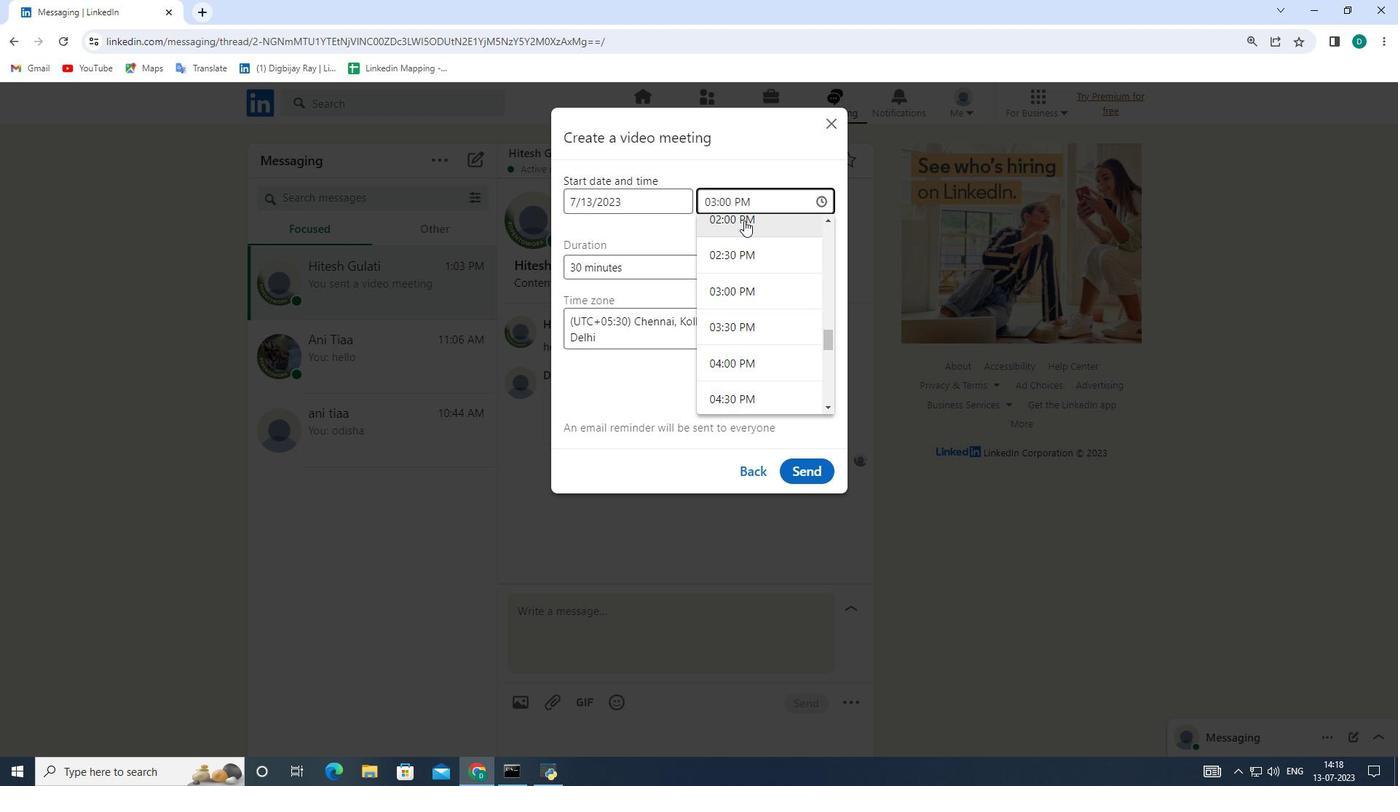 
Action: Mouse moved to (783, 391)
Screenshot: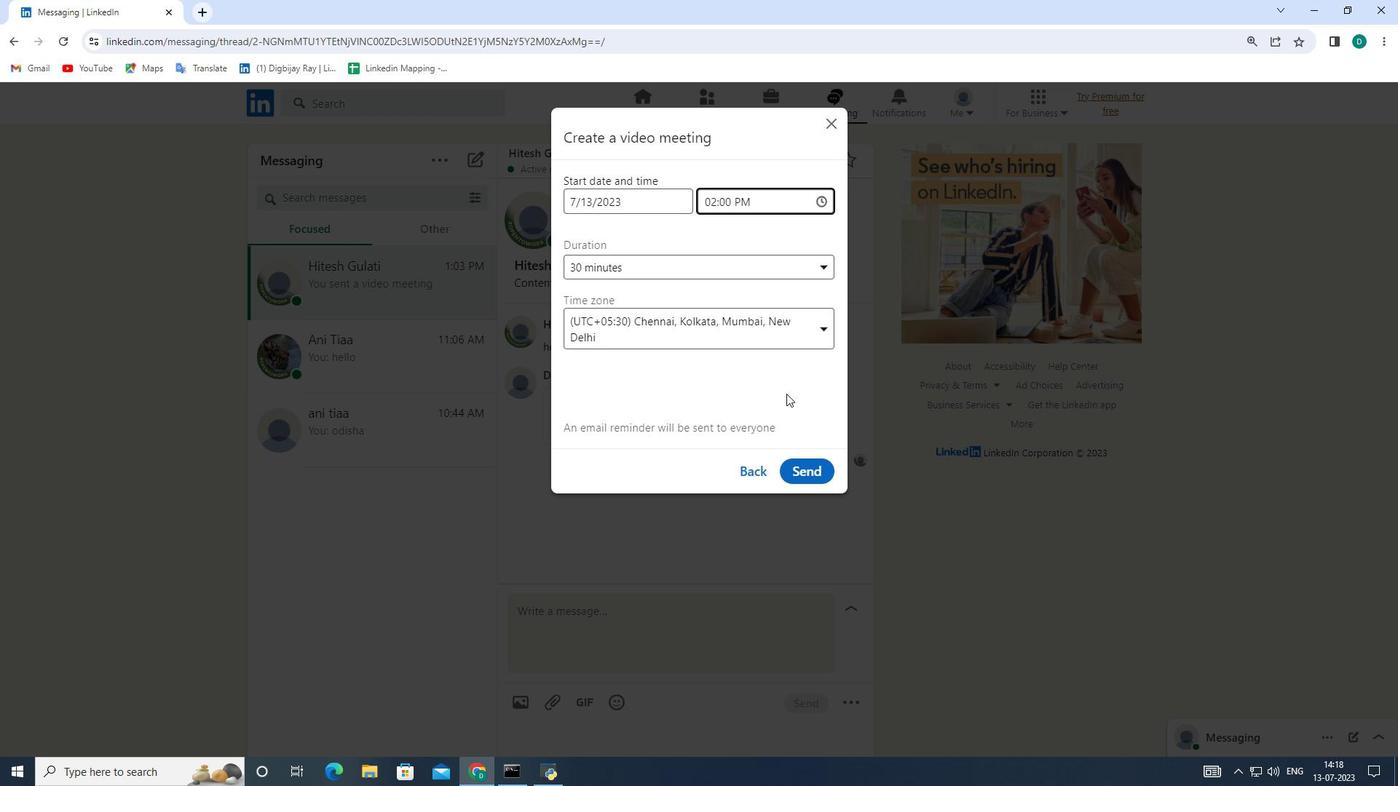 
